 Task: Add Ancient Nutrition Mixed Berry Collagen Peptides Gummies to the cart.
Action: Mouse moved to (314, 154)
Screenshot: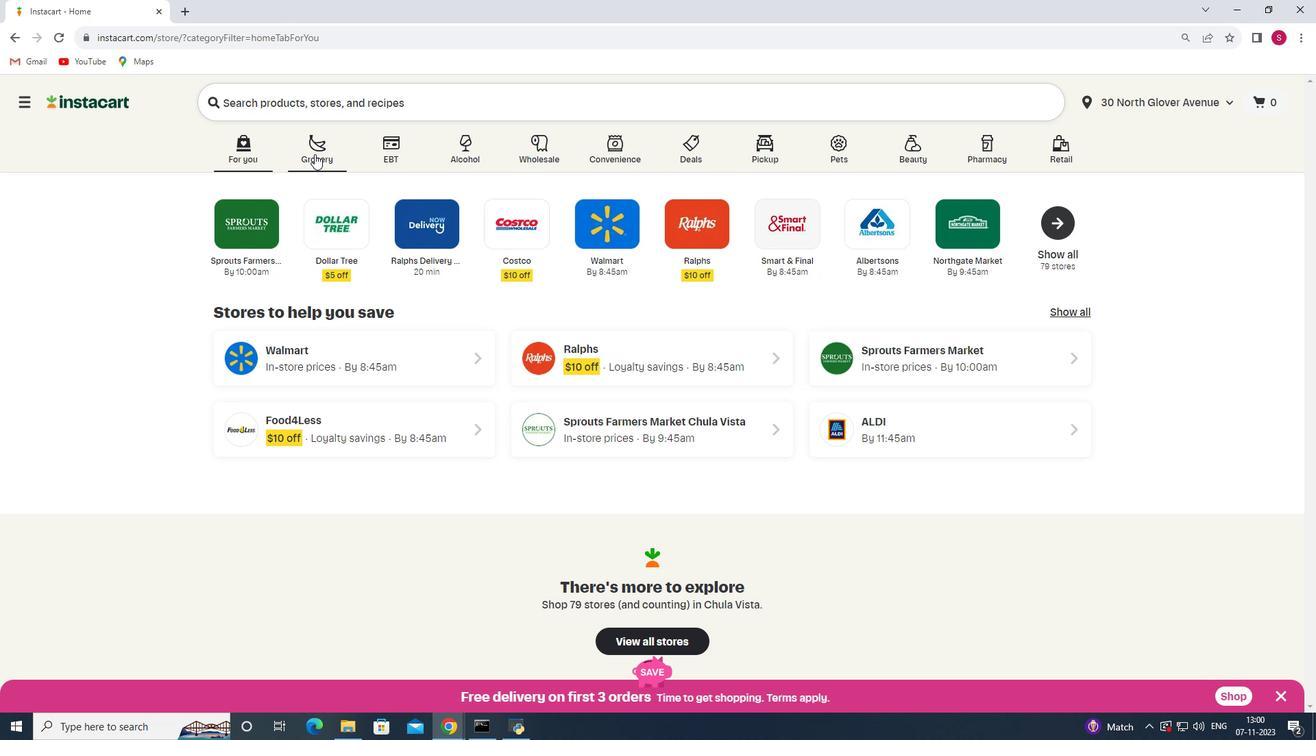 
Action: Mouse pressed left at (314, 154)
Screenshot: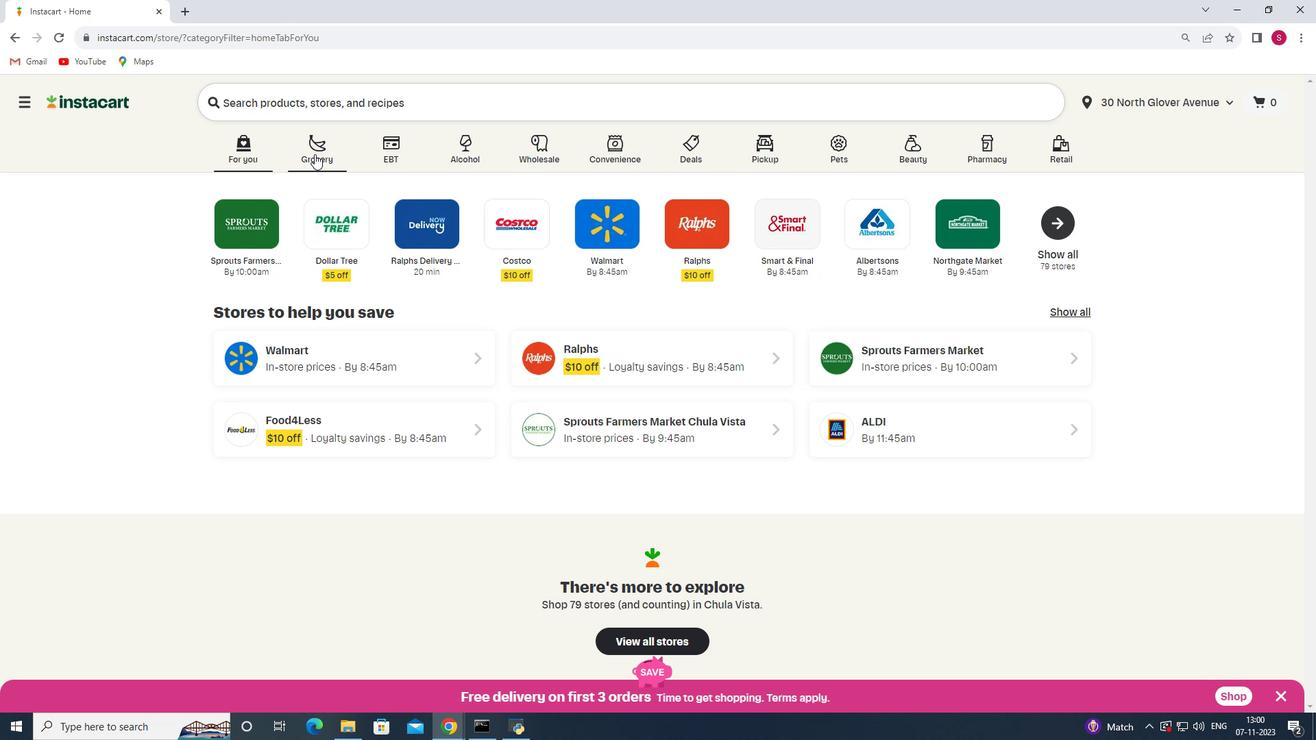 
Action: Mouse moved to (343, 403)
Screenshot: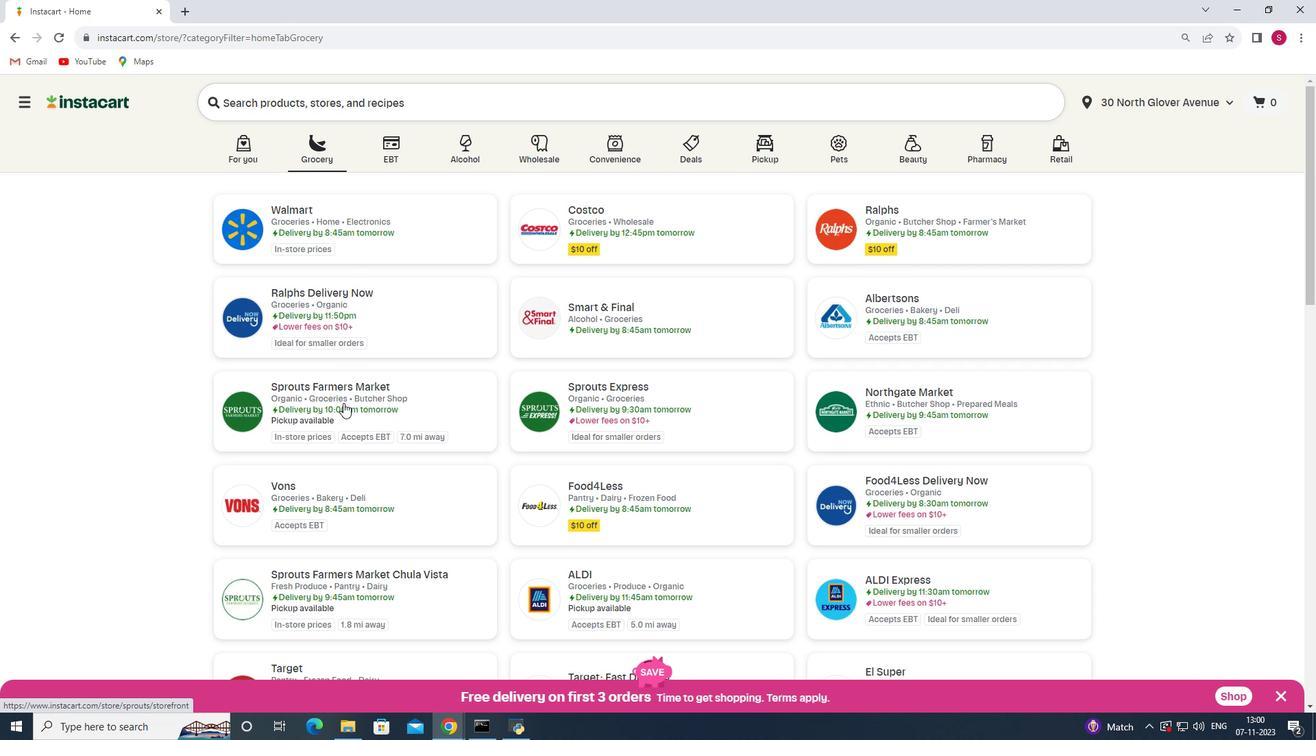 
Action: Mouse pressed left at (343, 403)
Screenshot: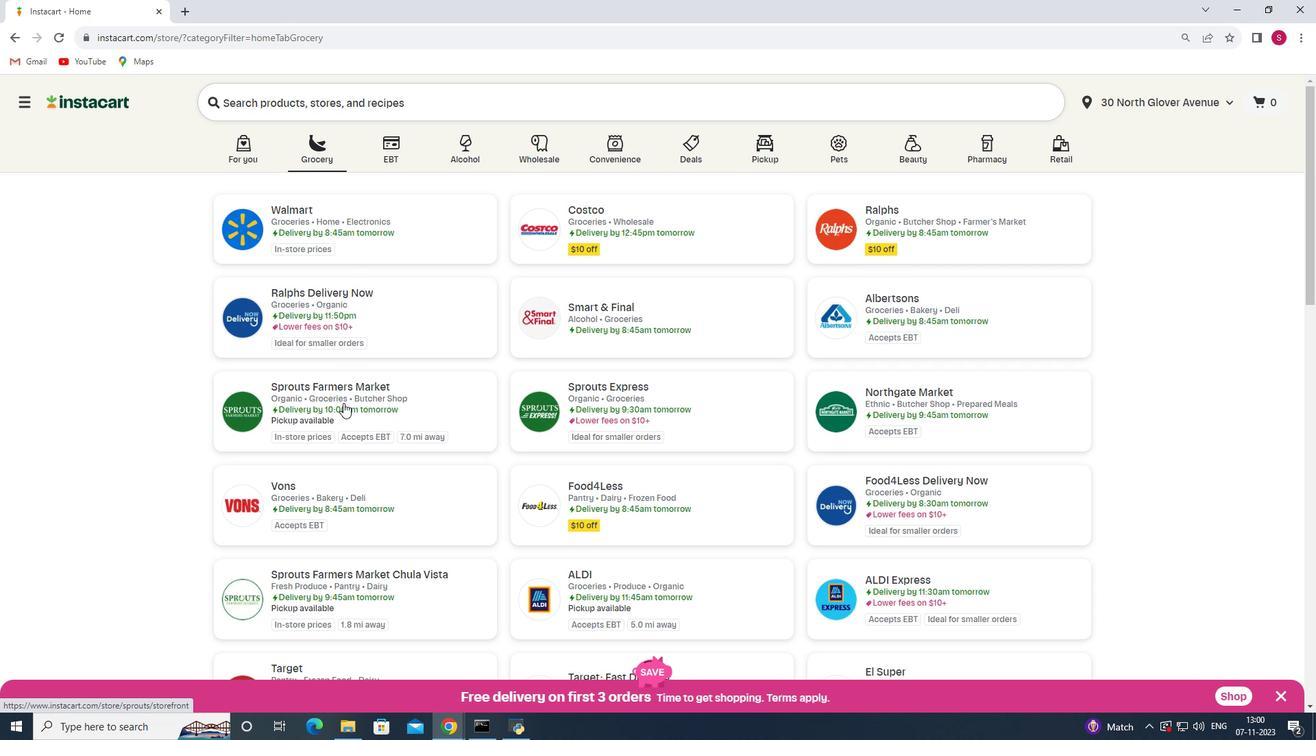 
Action: Mouse moved to (91, 401)
Screenshot: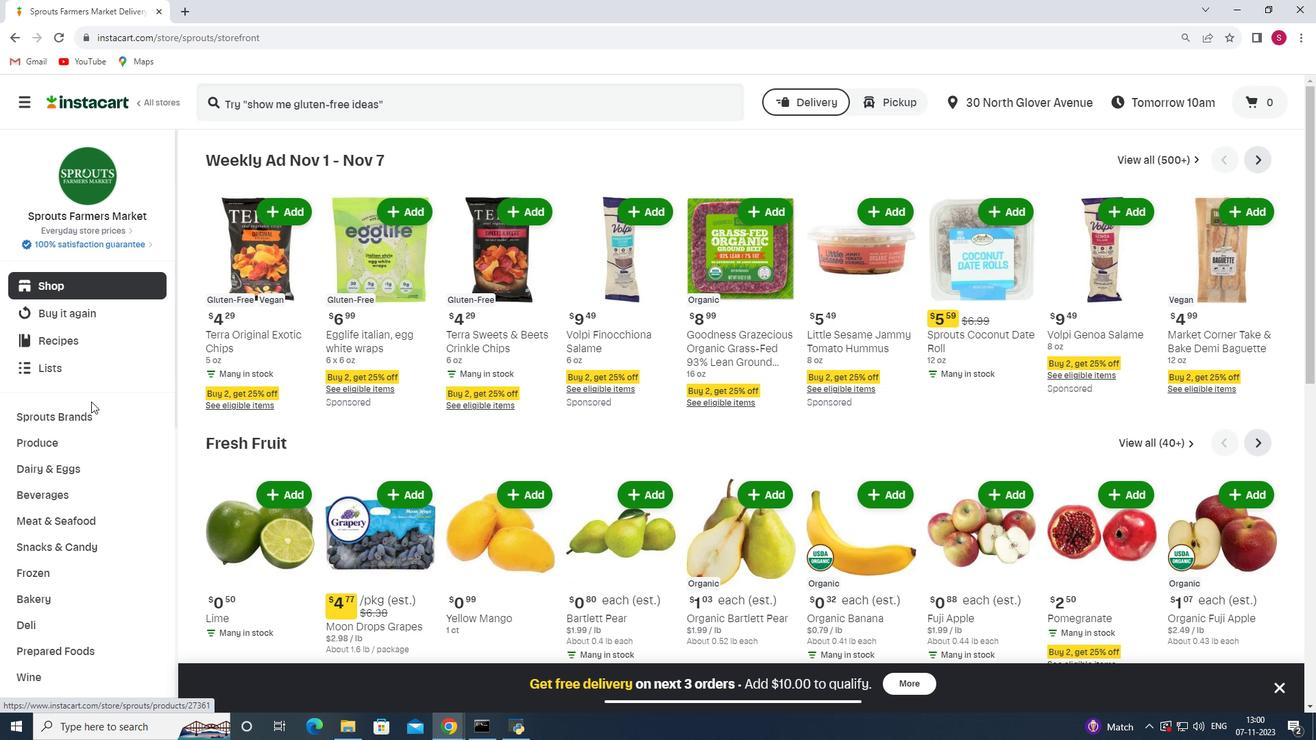 
Action: Mouse scrolled (91, 401) with delta (0, 0)
Screenshot: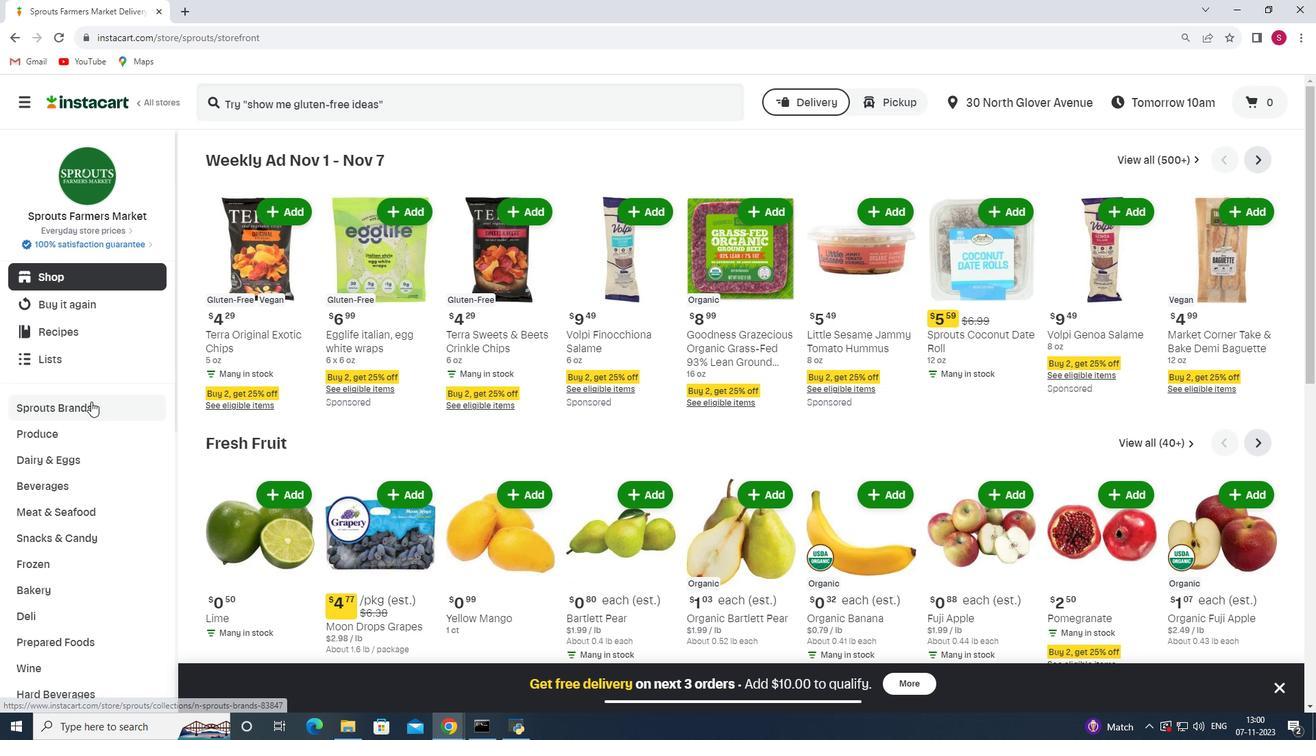 
Action: Mouse scrolled (91, 401) with delta (0, 0)
Screenshot: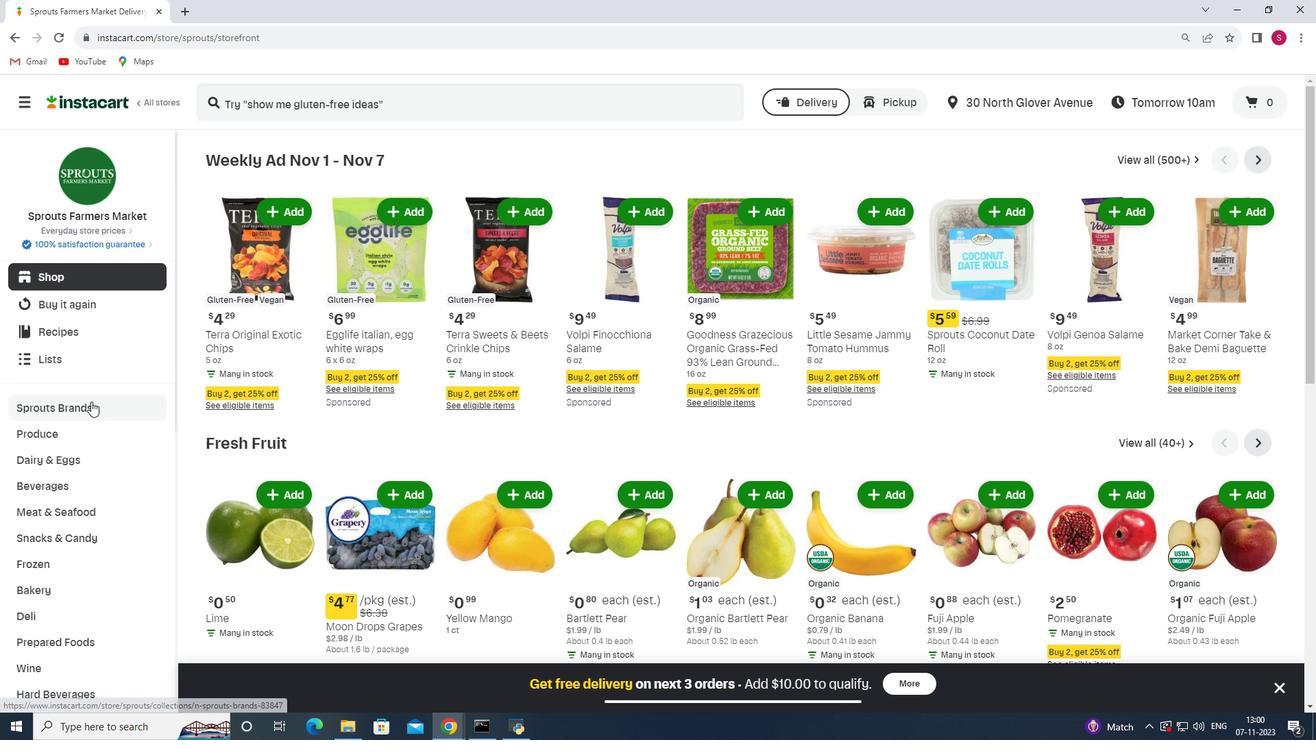 
Action: Mouse scrolled (91, 401) with delta (0, 0)
Screenshot: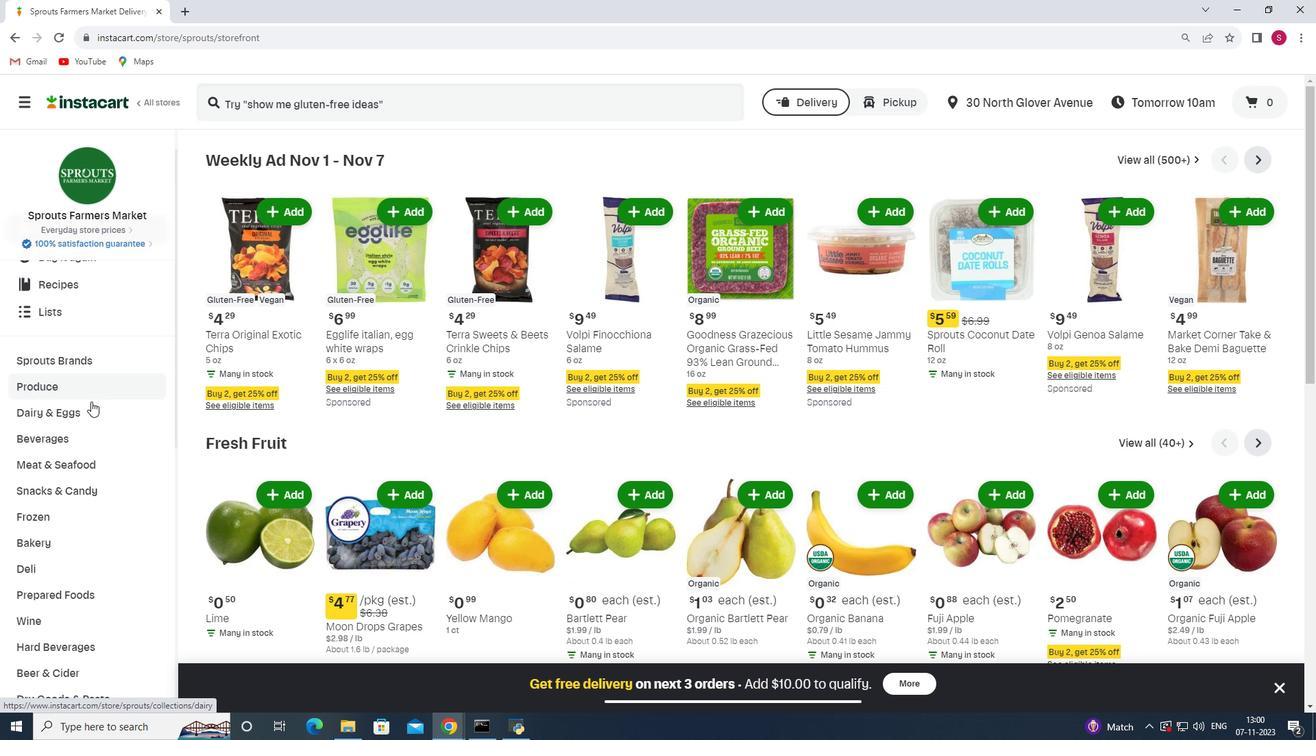 
Action: Mouse scrolled (91, 401) with delta (0, 0)
Screenshot: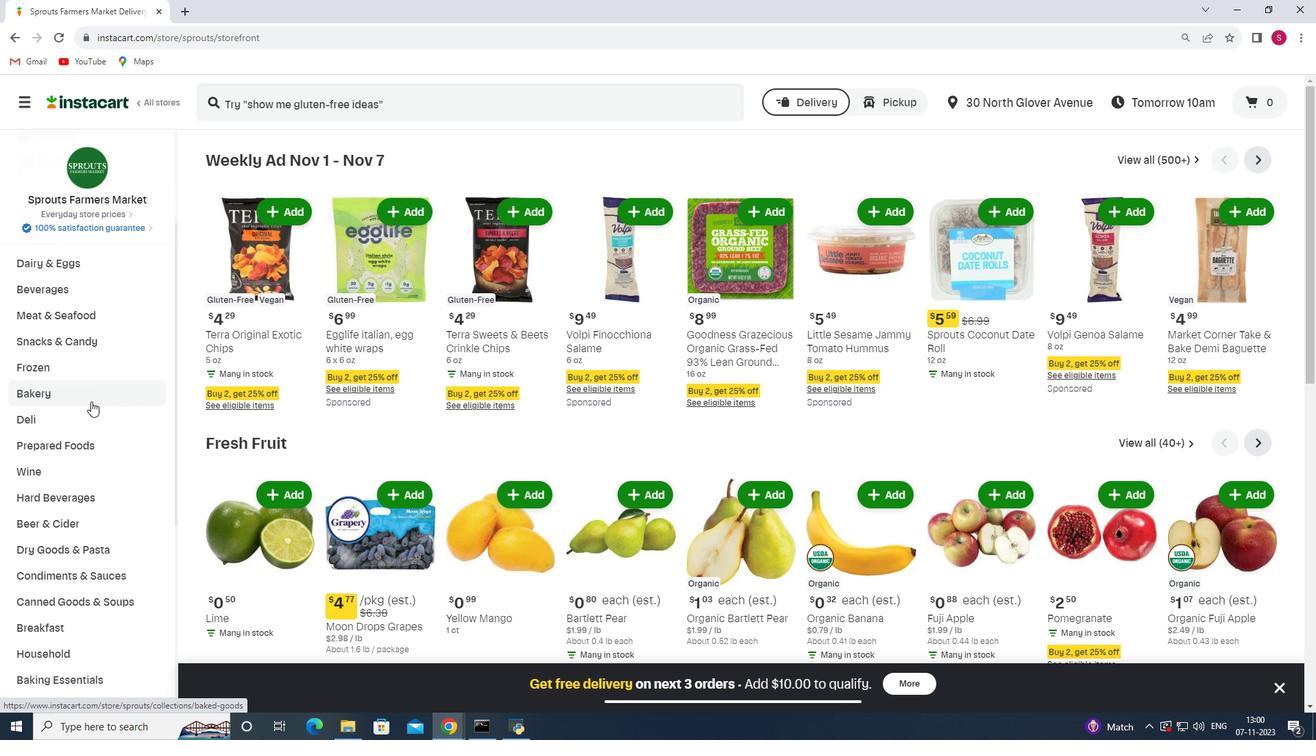 
Action: Mouse scrolled (91, 401) with delta (0, 0)
Screenshot: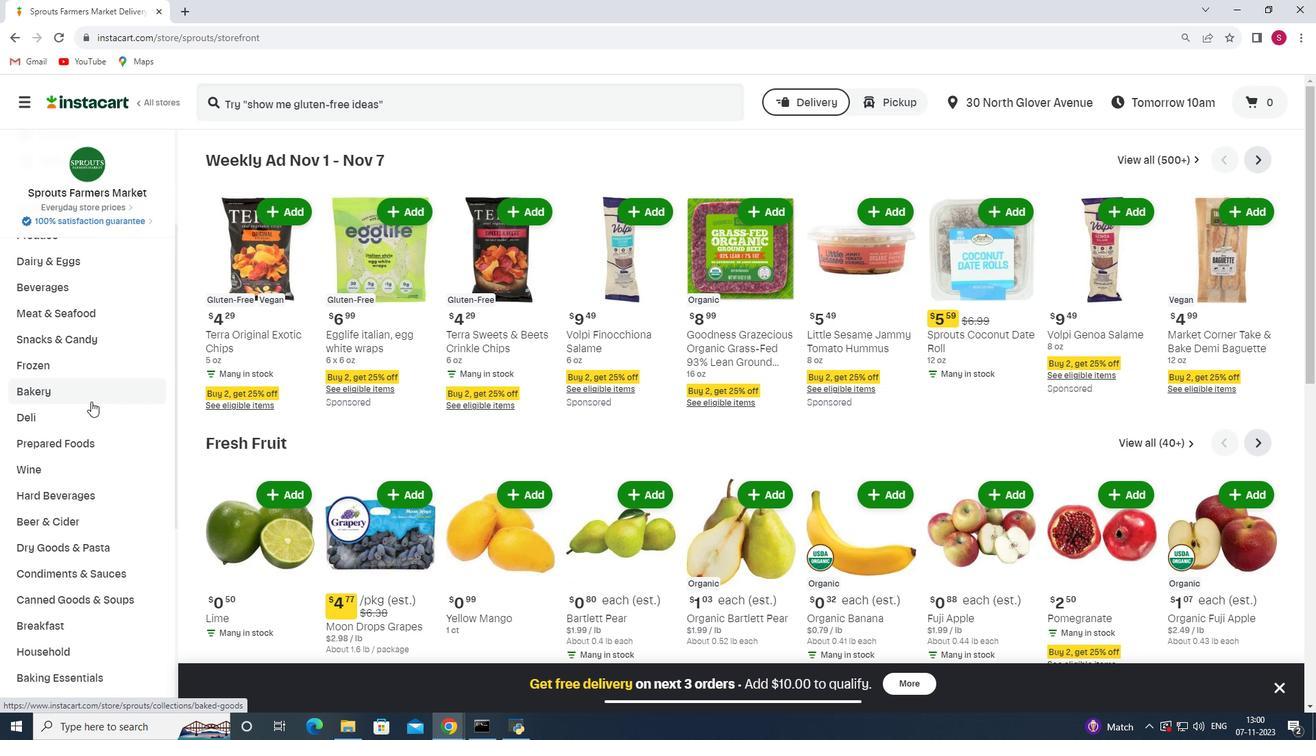 
Action: Mouse scrolled (91, 401) with delta (0, 0)
Screenshot: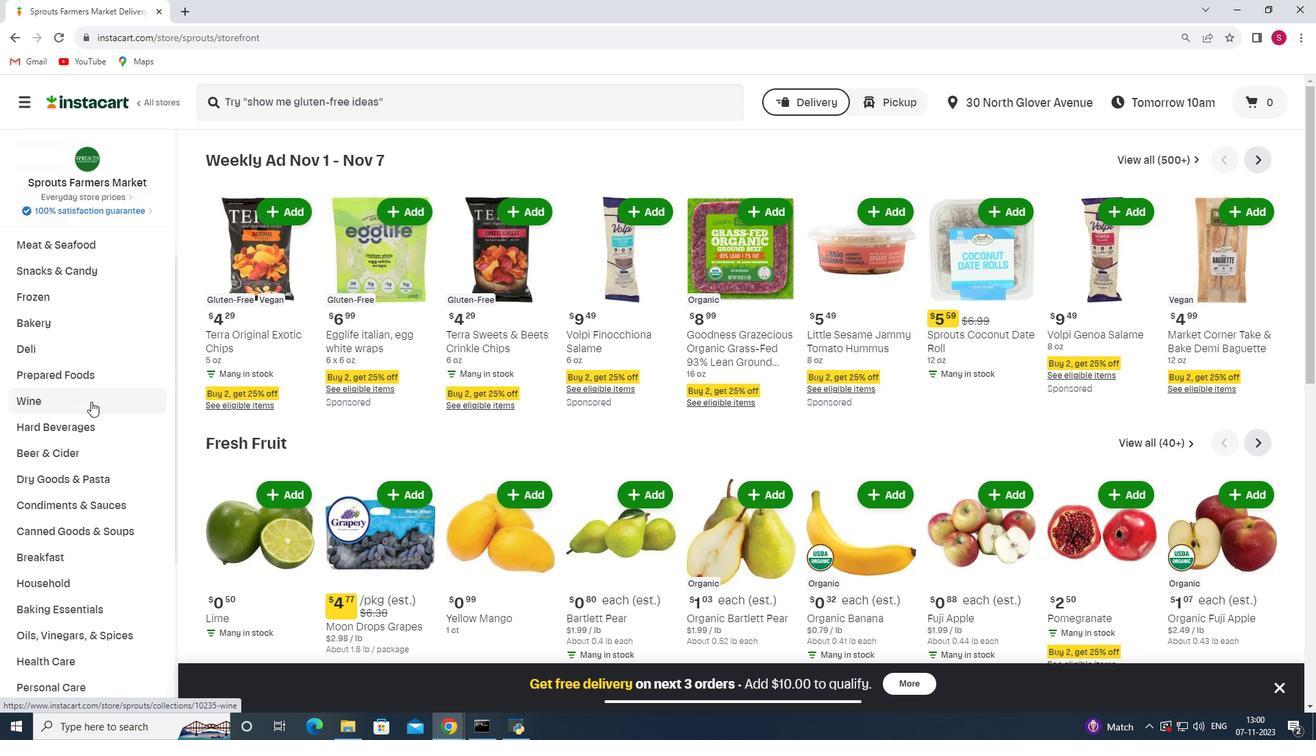
Action: Mouse scrolled (91, 401) with delta (0, 0)
Screenshot: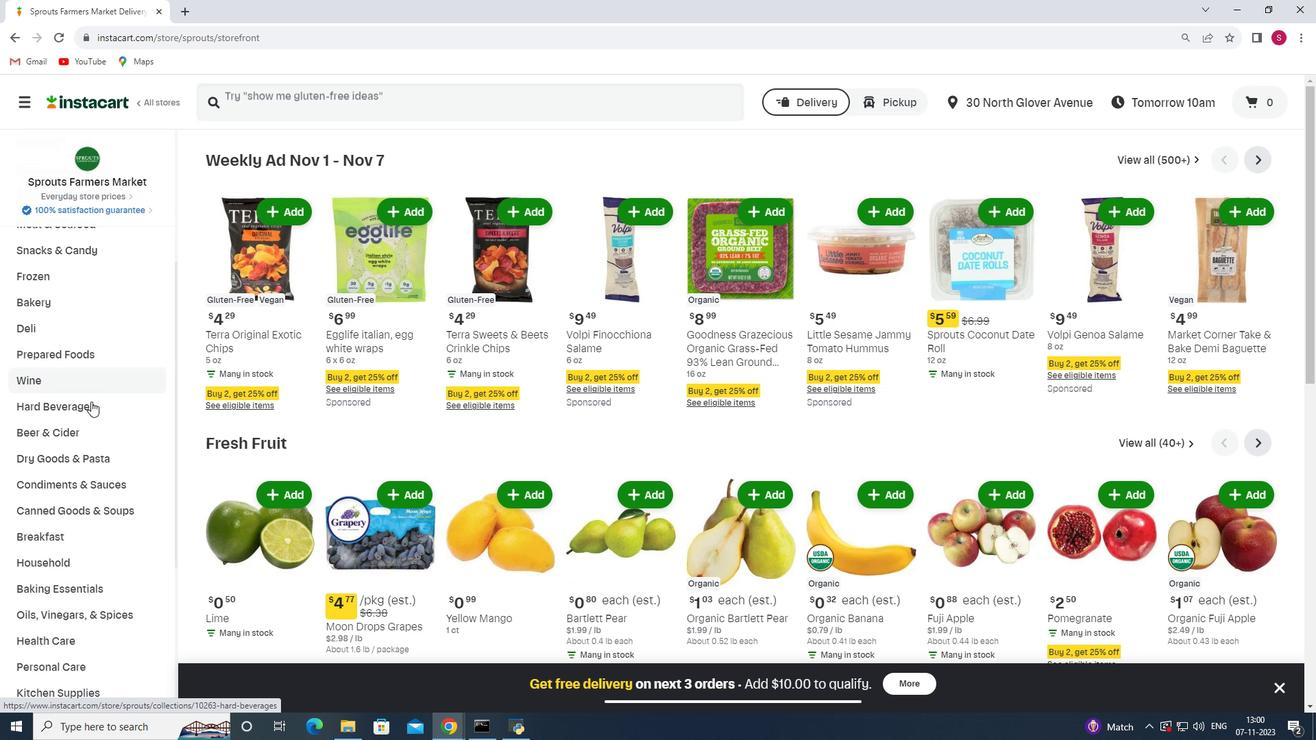 
Action: Mouse scrolled (91, 401) with delta (0, 0)
Screenshot: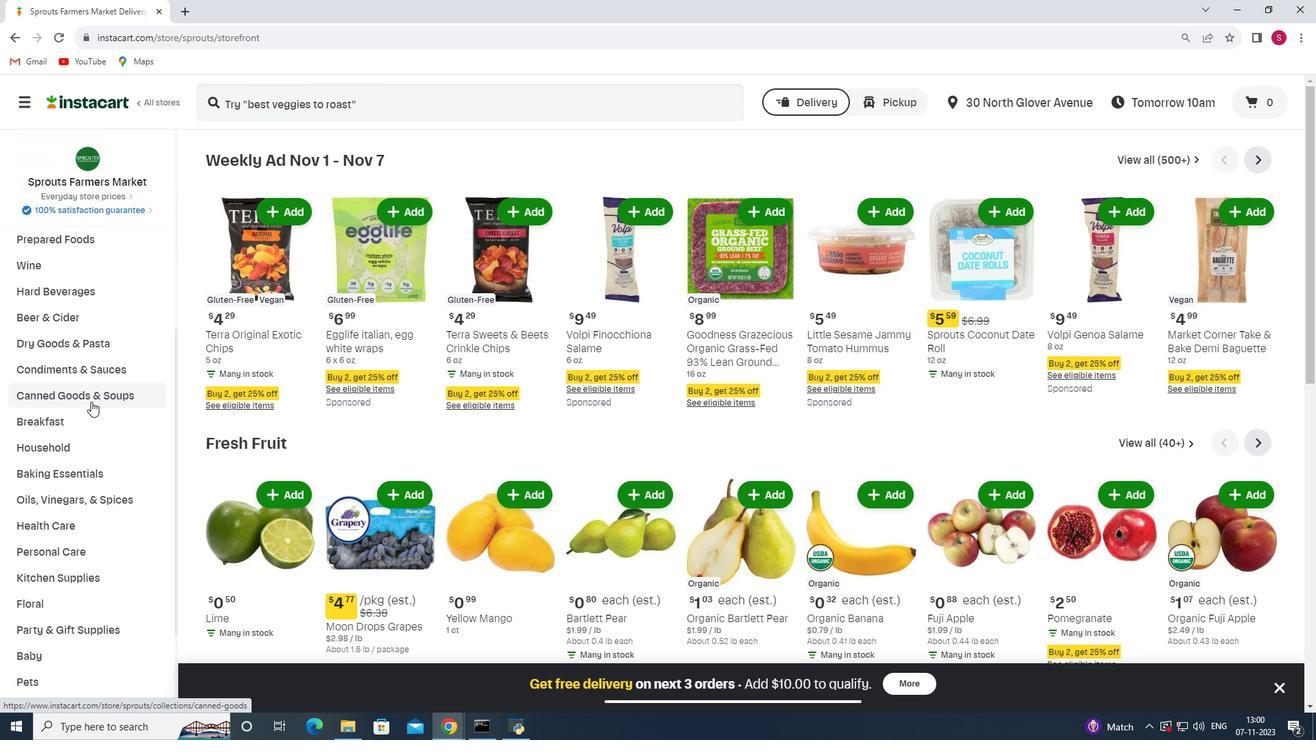 
Action: Mouse moved to (95, 456)
Screenshot: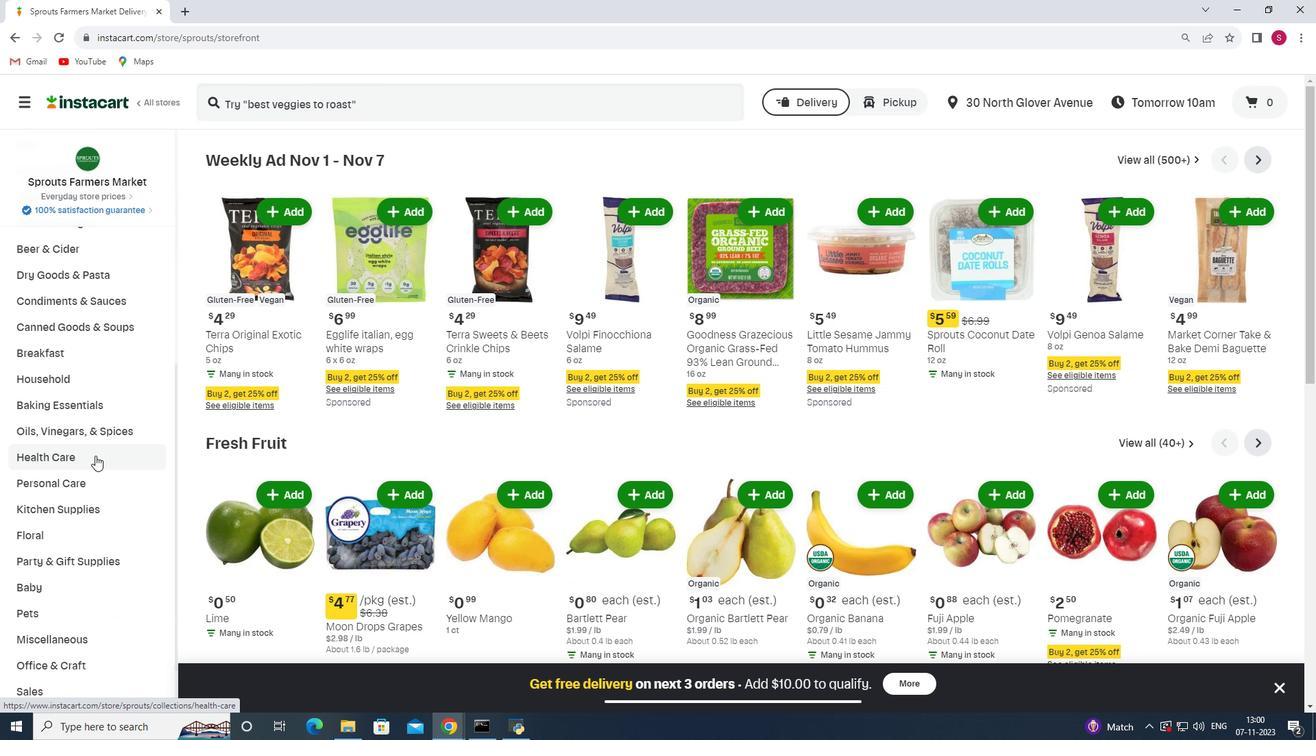 
Action: Mouse pressed left at (95, 456)
Screenshot: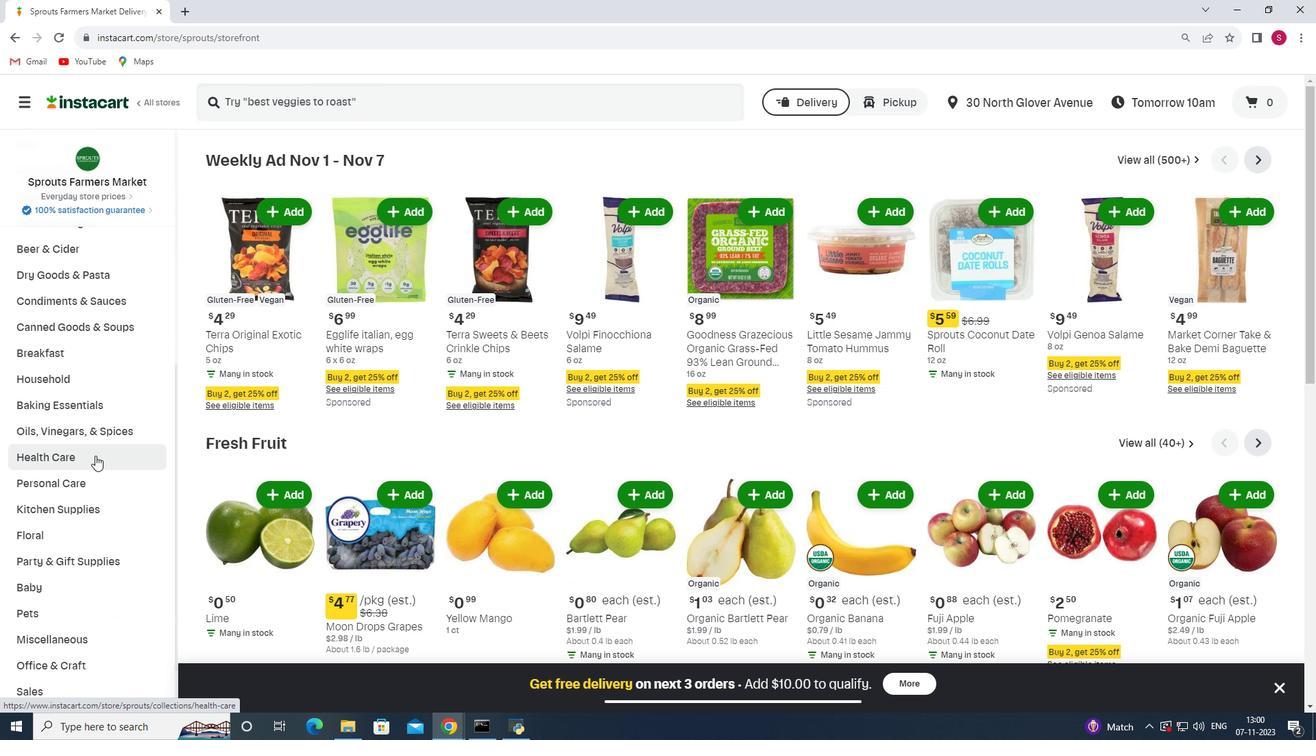 
Action: Mouse moved to (469, 189)
Screenshot: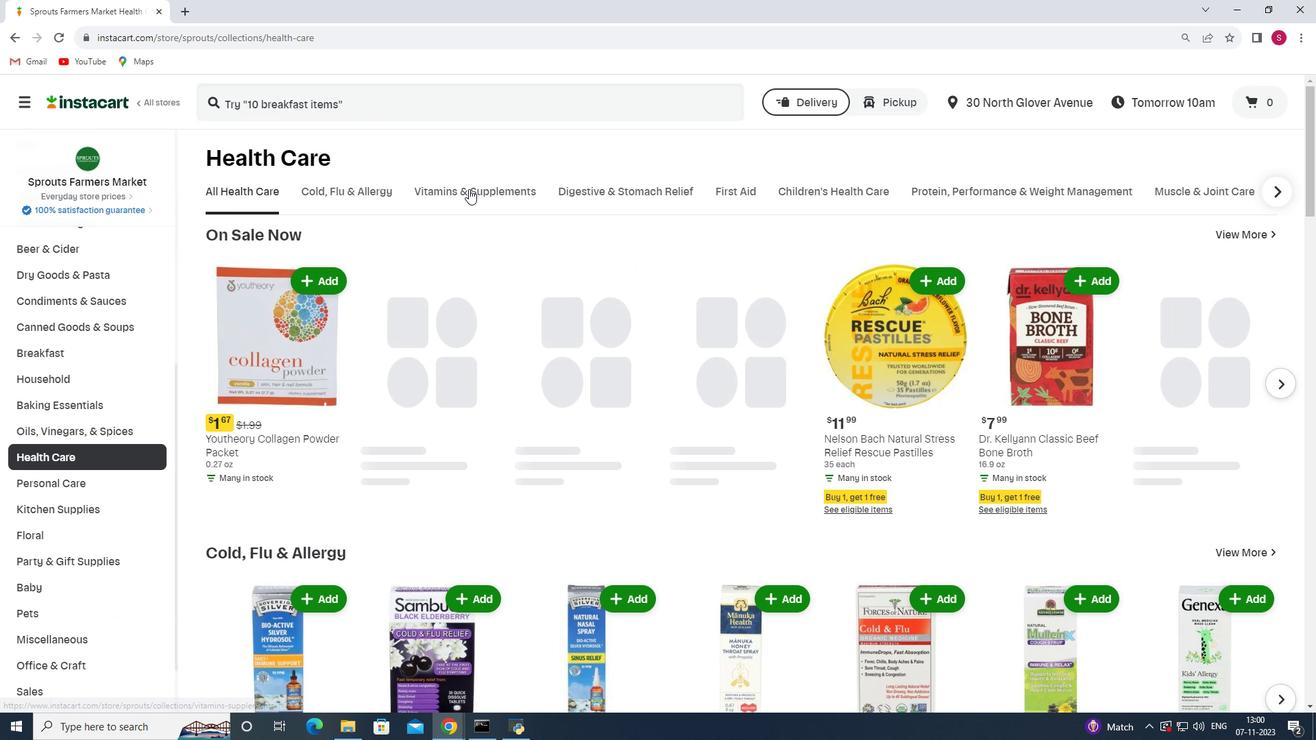 
Action: Mouse pressed left at (469, 189)
Screenshot: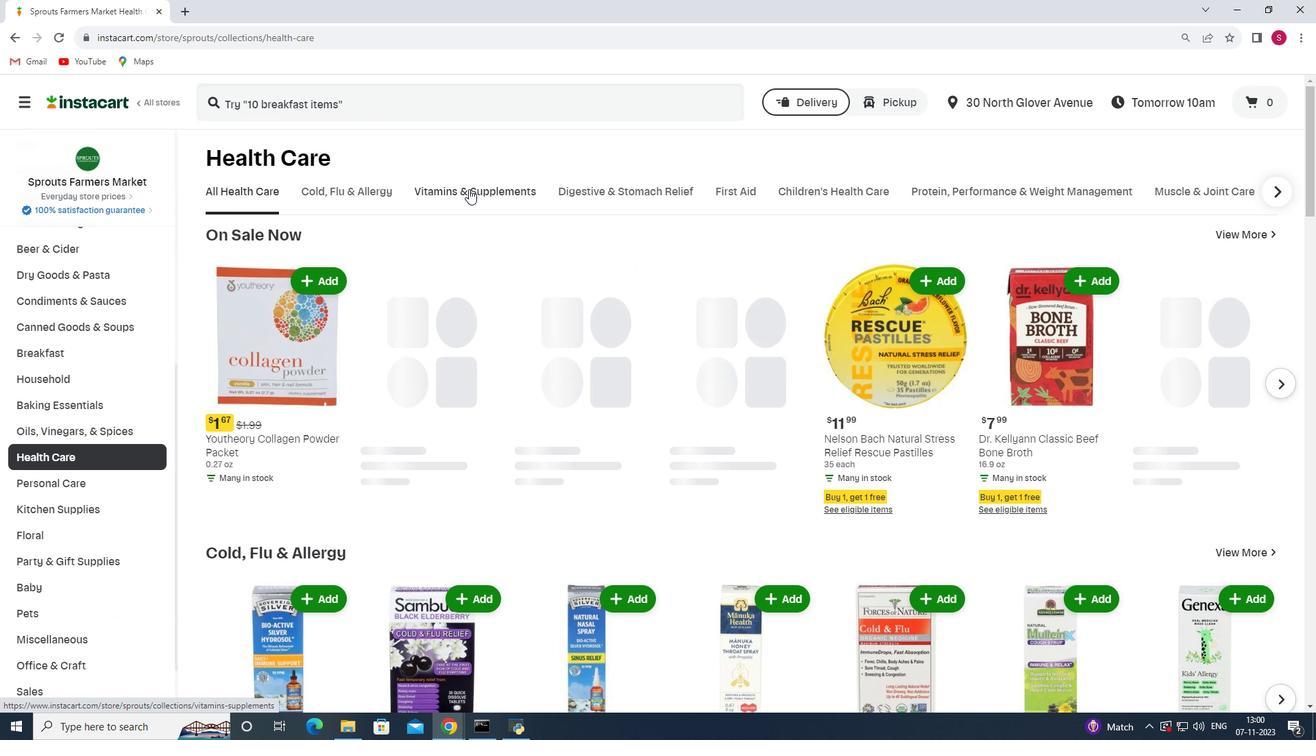 
Action: Mouse moved to (554, 250)
Screenshot: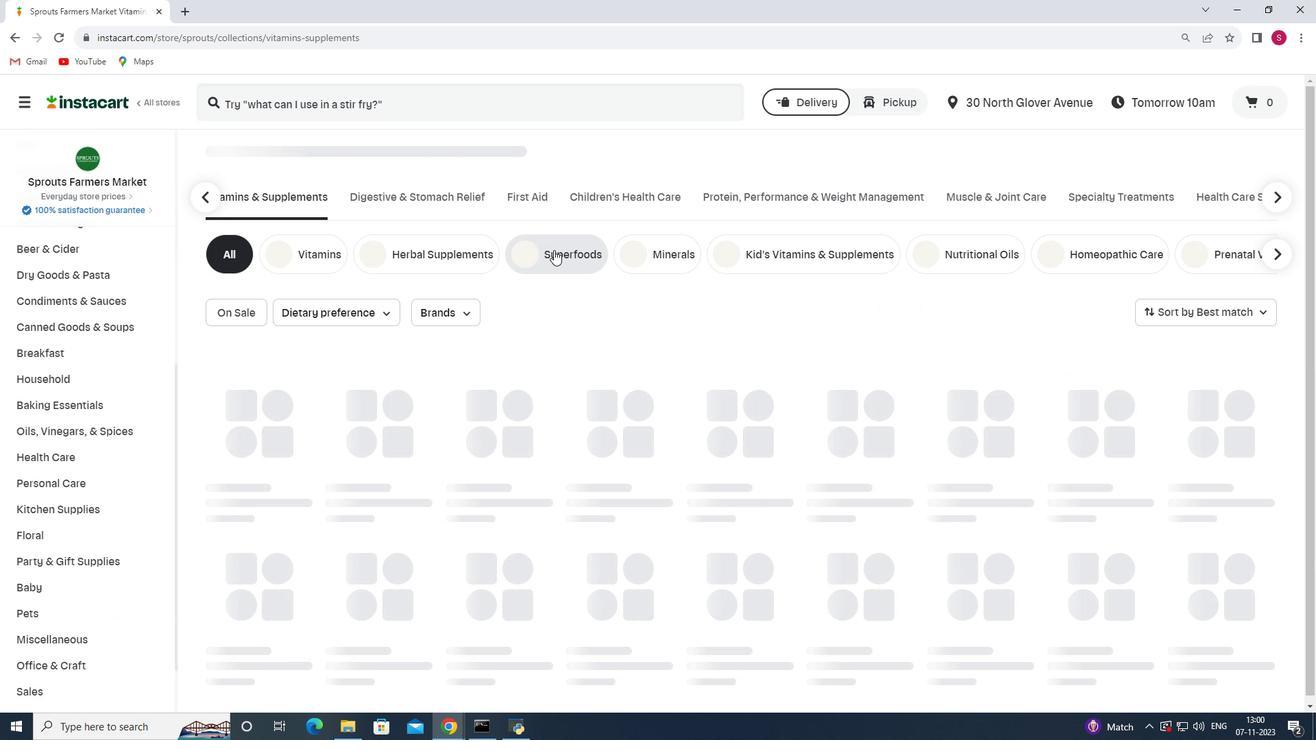 
Action: Mouse pressed left at (554, 250)
Screenshot: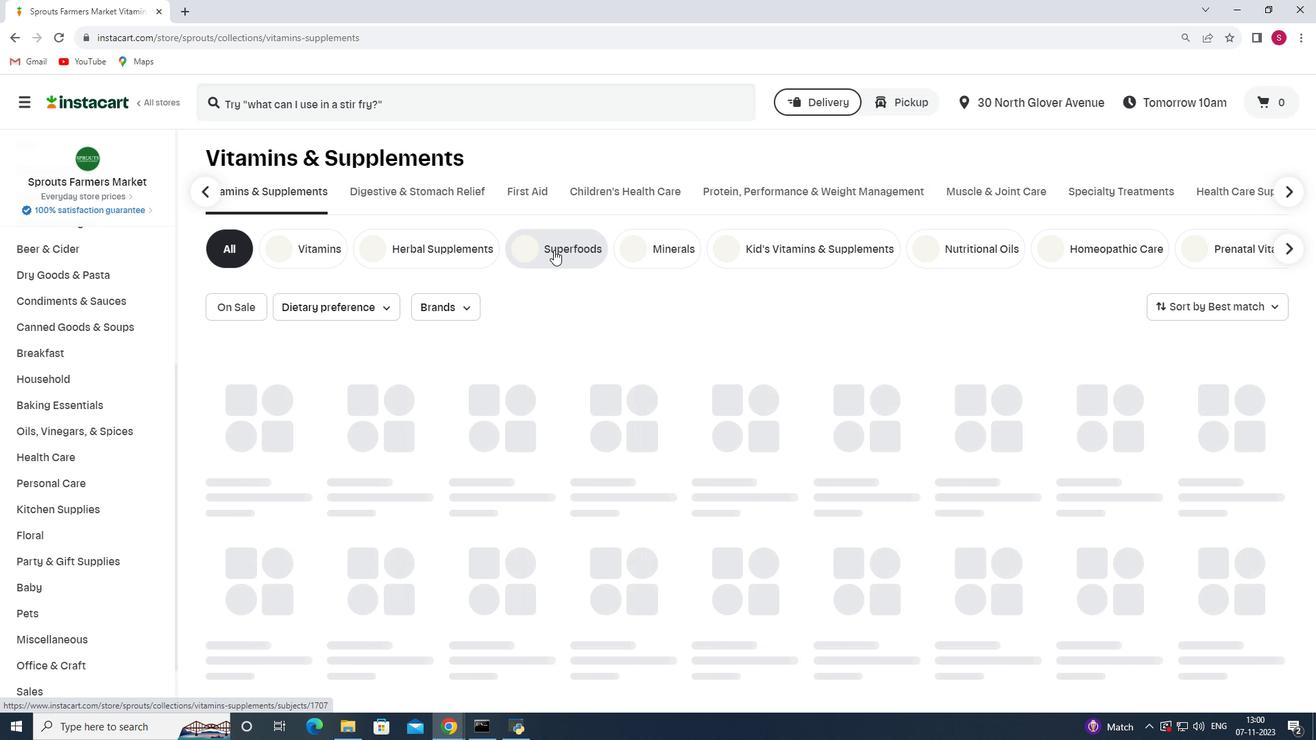 
Action: Mouse moved to (452, 98)
Screenshot: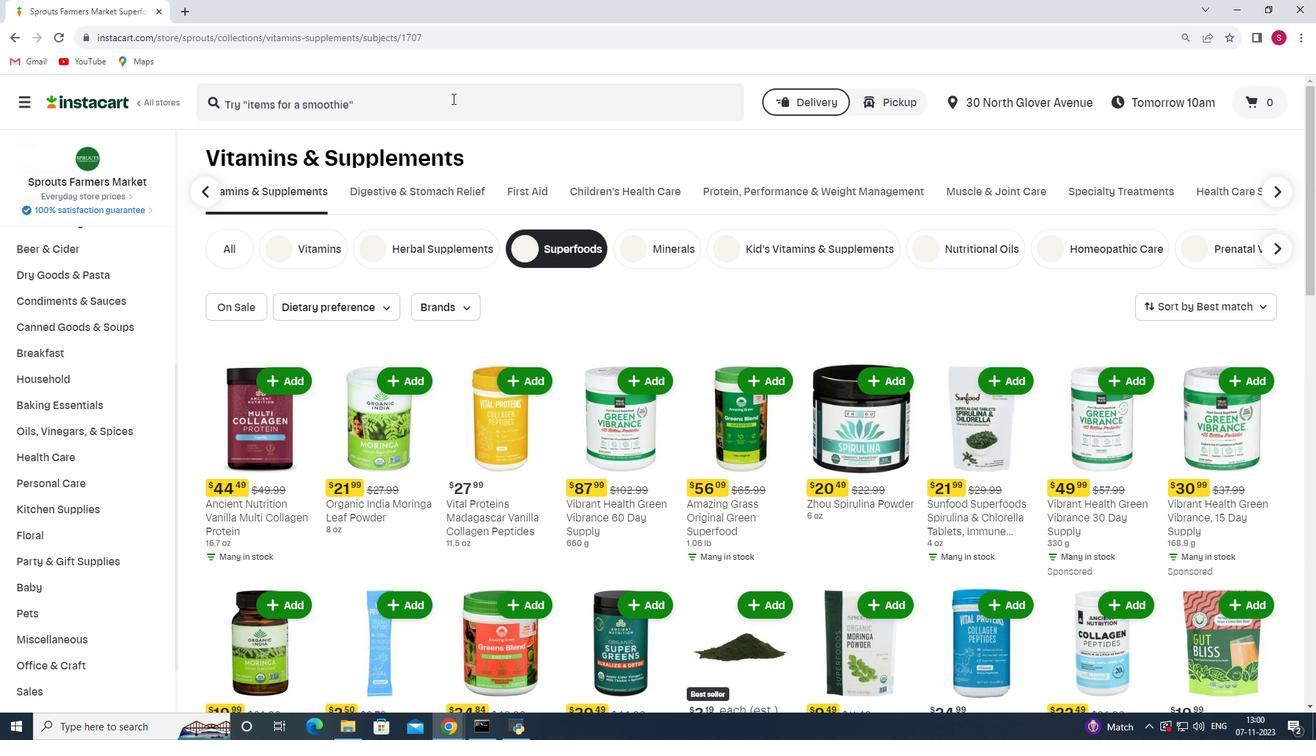 
Action: Mouse pressed left at (452, 98)
Screenshot: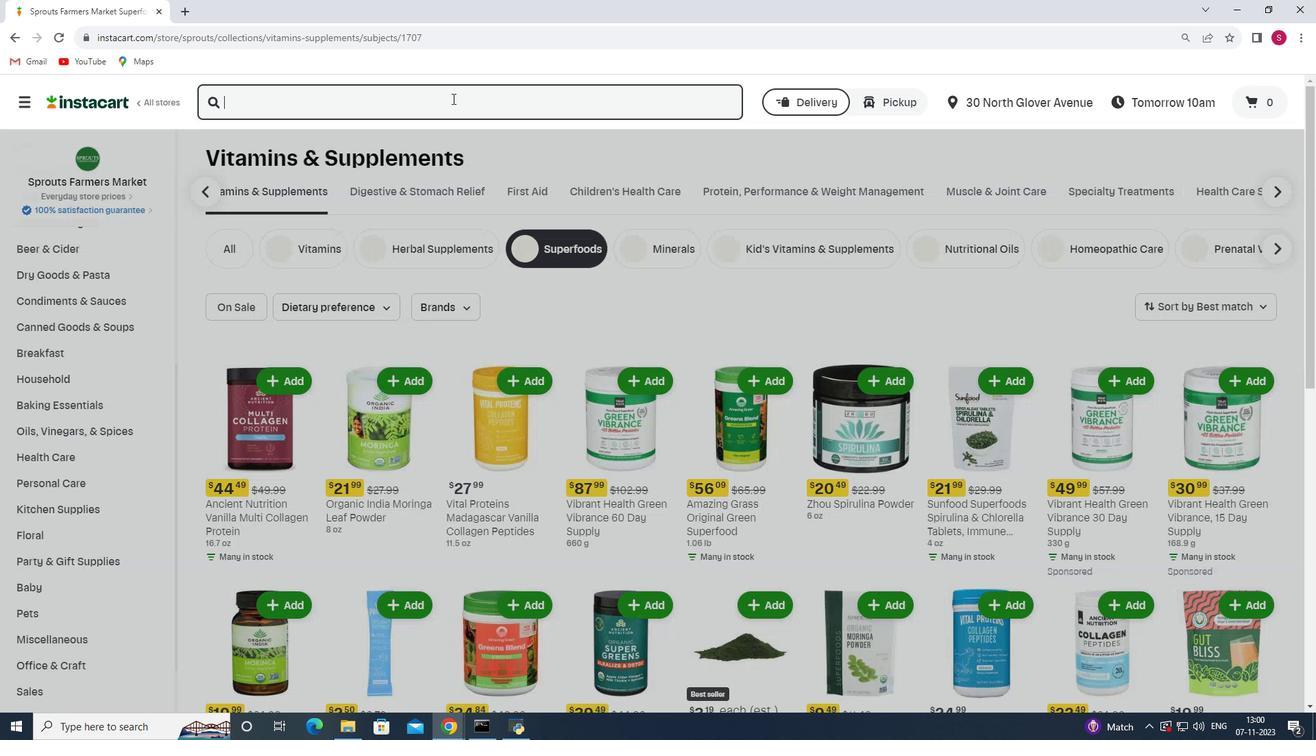 
Action: Key pressed <Key.shift>Ancient<Key.space><Key.shift>Nutrition<Key.space><Key.shift>mixed<Key.space><Key.shift>Berry<Key.space><Key.shift>Collagen<Key.space><Key.shift>Peptides<Key.space><Key.shift>Gummies<Key.enter>
Screenshot: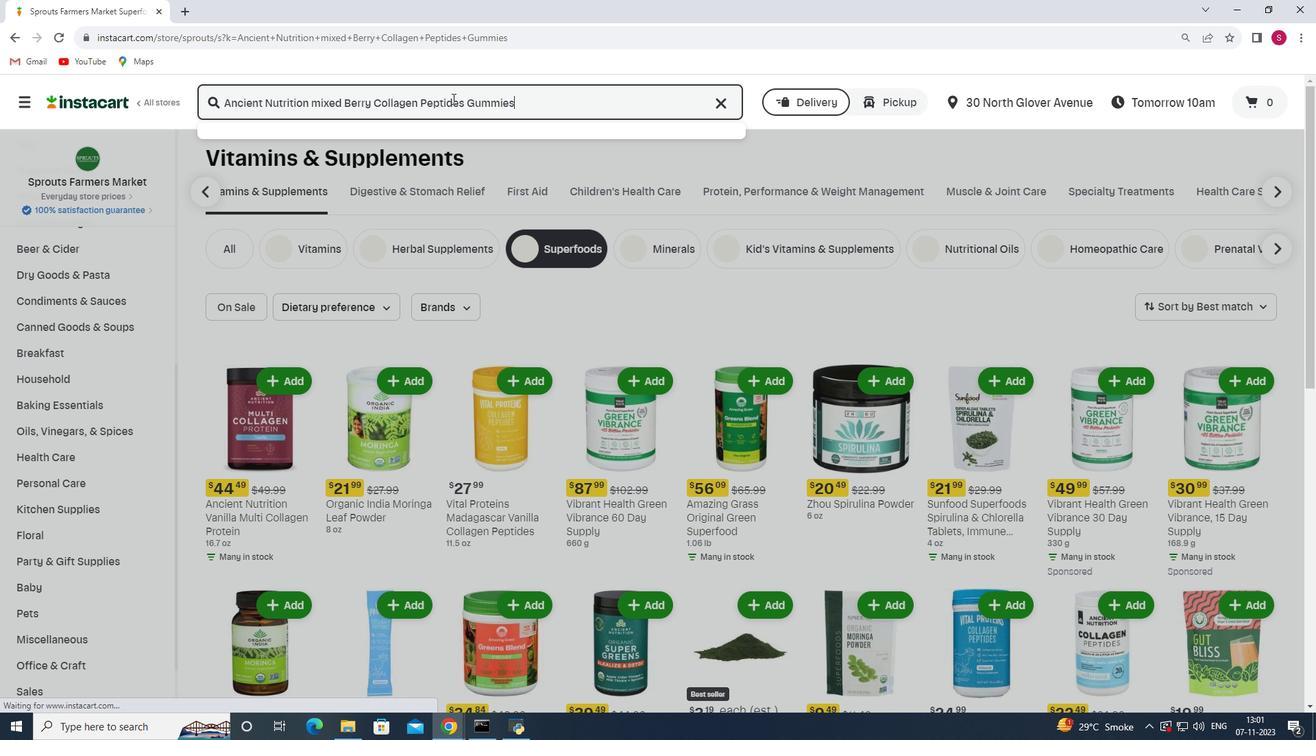
Action: Mouse moved to (543, 235)
Screenshot: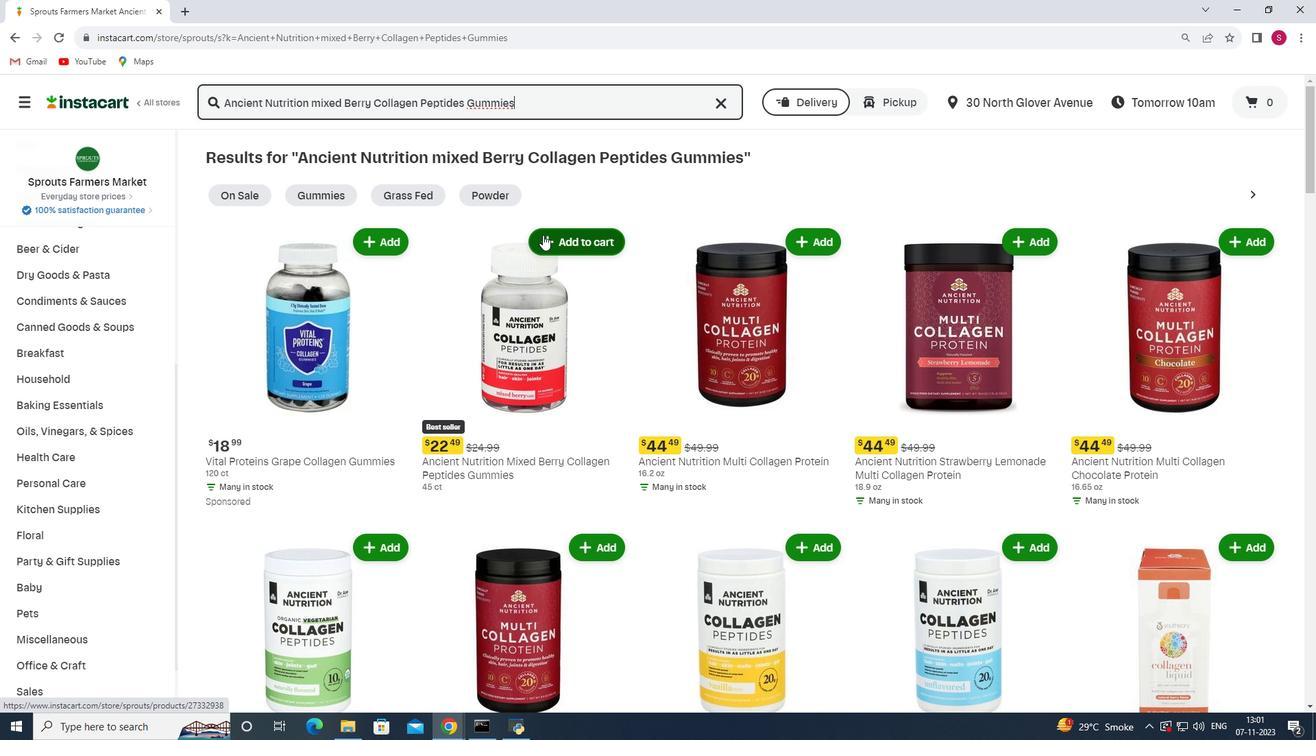 
Action: Mouse pressed left at (543, 235)
Screenshot: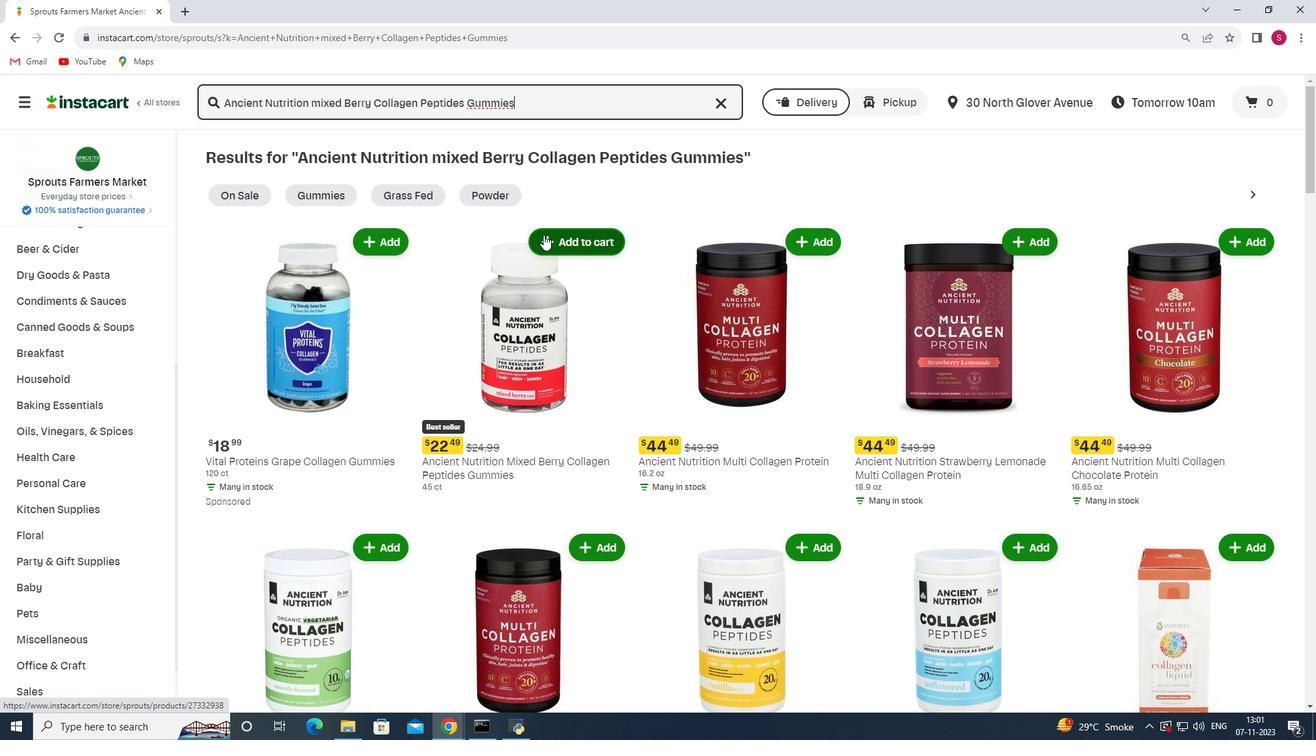
Action: Mouse moved to (543, 235)
Screenshot: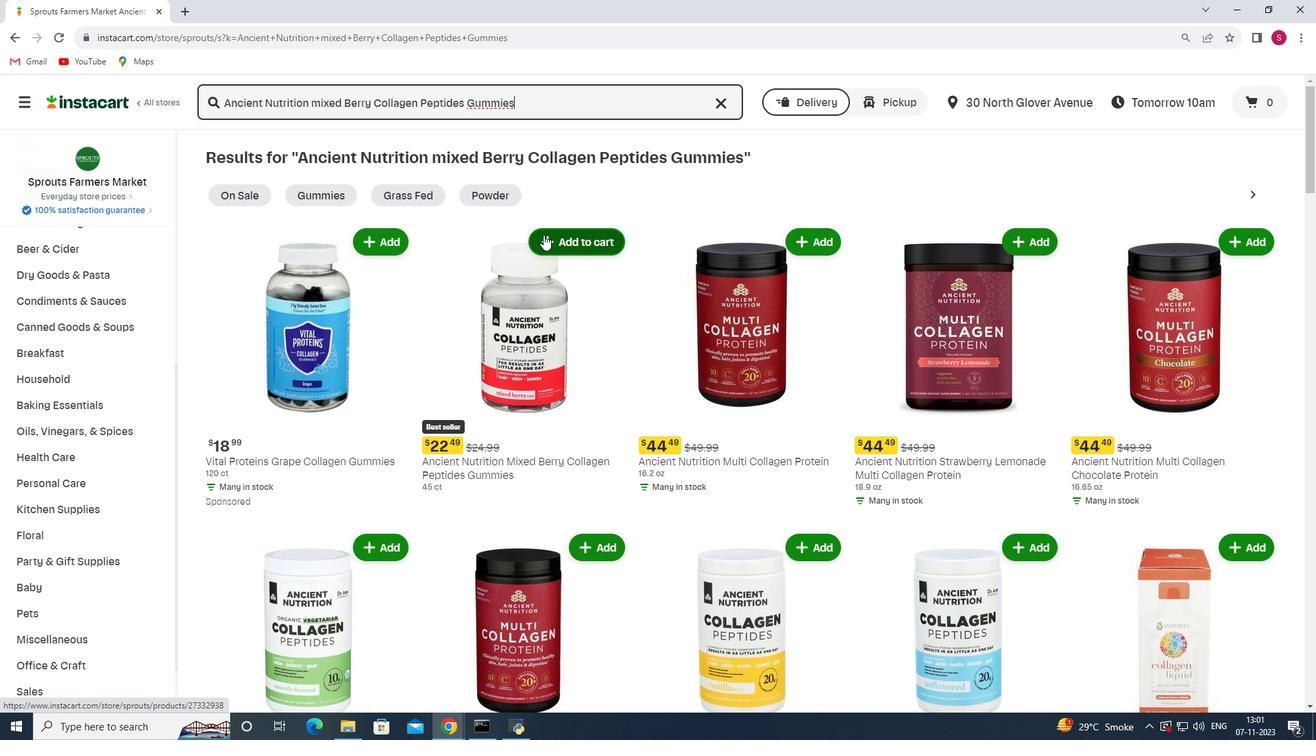 
